 Task: Add the mask "technote" 2px from the top.
Action: Mouse moved to (135, 18)
Screenshot: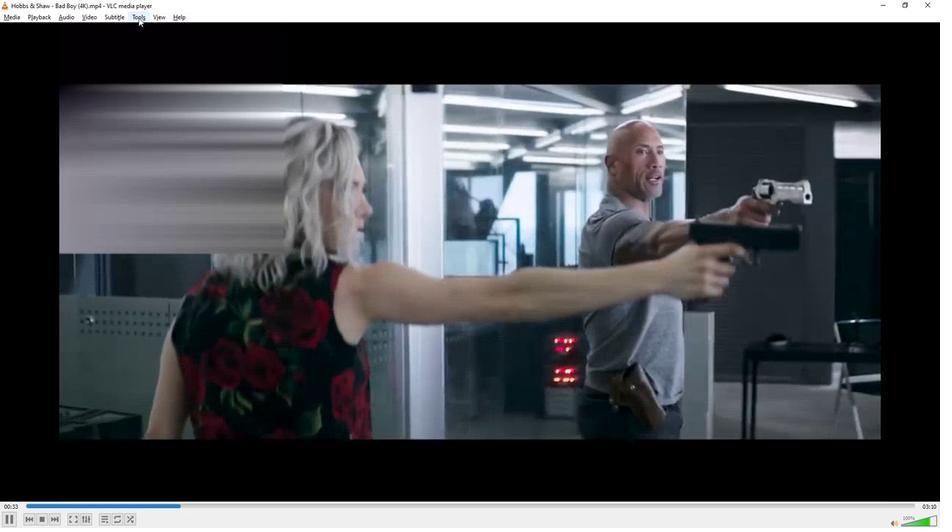 
Action: Mouse pressed left at (135, 18)
Screenshot: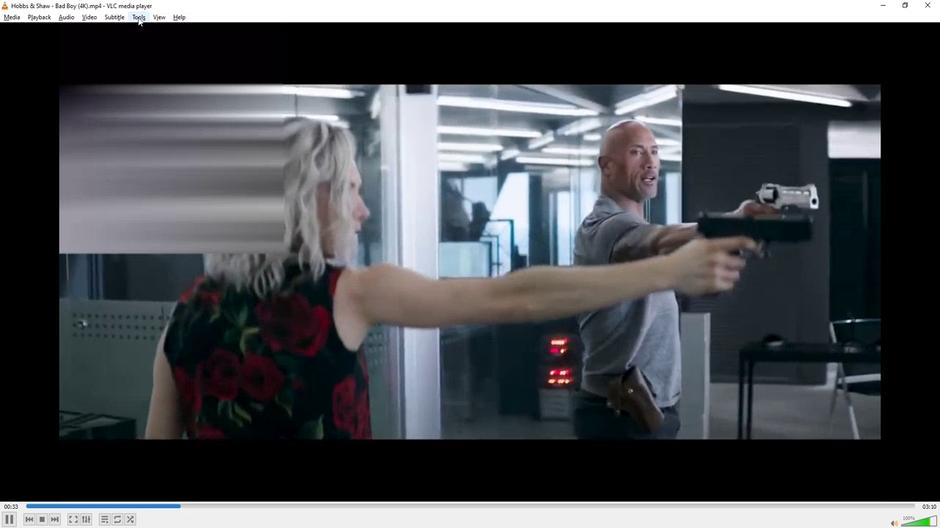 
Action: Mouse moved to (150, 30)
Screenshot: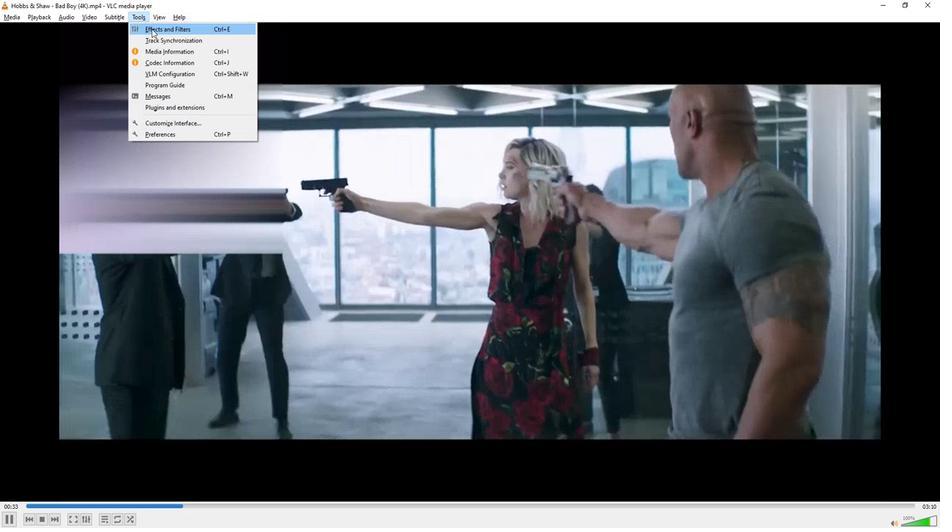 
Action: Mouse pressed left at (150, 30)
Screenshot: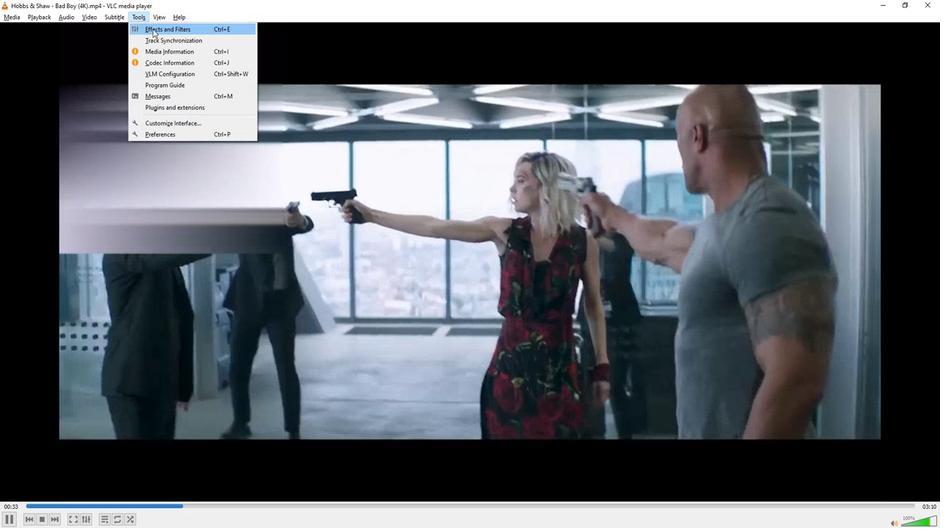 
Action: Mouse moved to (282, 117)
Screenshot: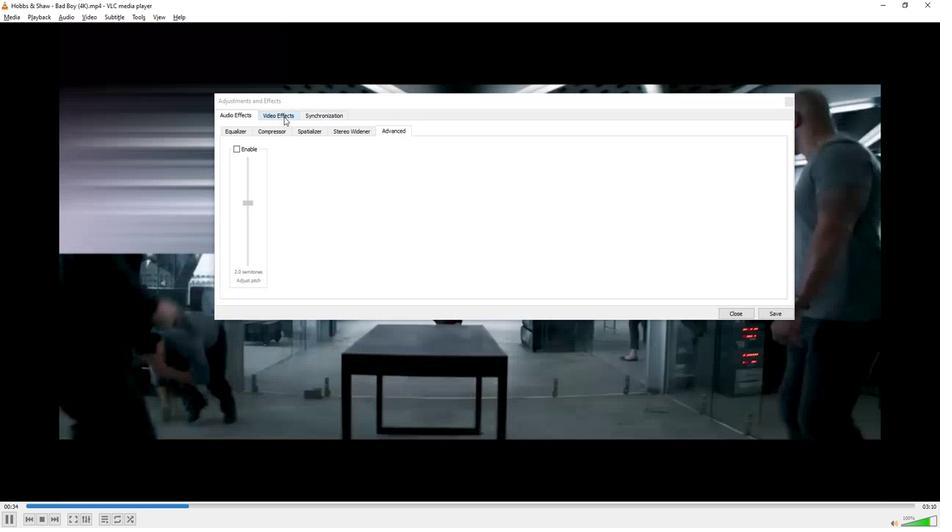 
Action: Mouse pressed left at (282, 117)
Screenshot: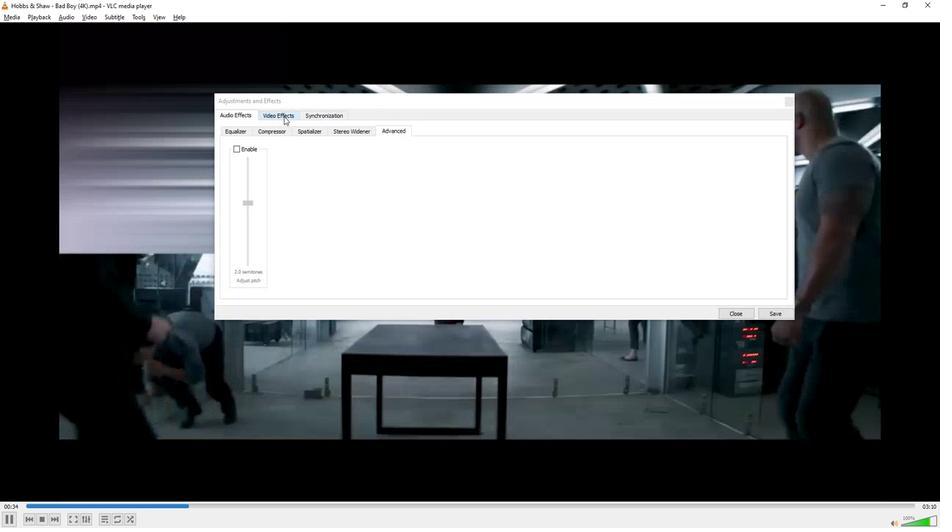 
Action: Mouse moved to (767, 156)
Screenshot: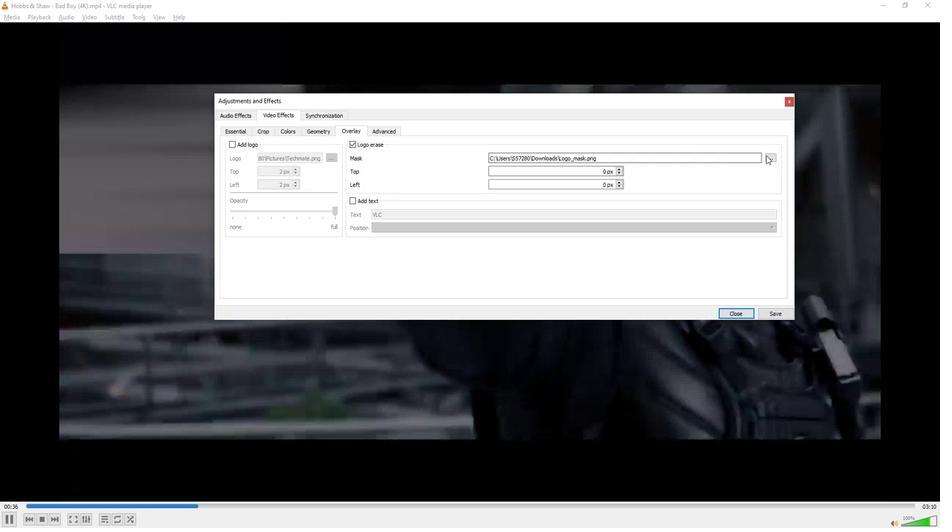 
Action: Mouse pressed left at (767, 156)
Screenshot: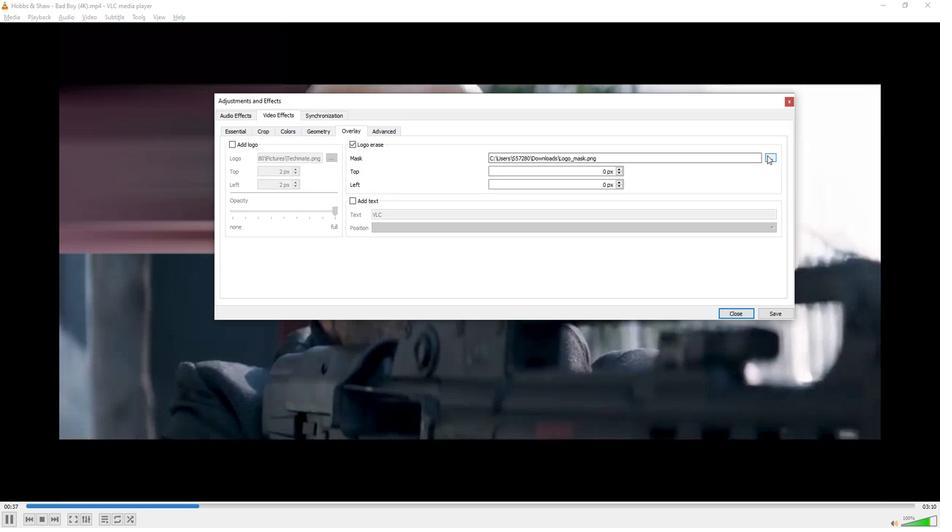 
Action: Mouse moved to (266, 273)
Screenshot: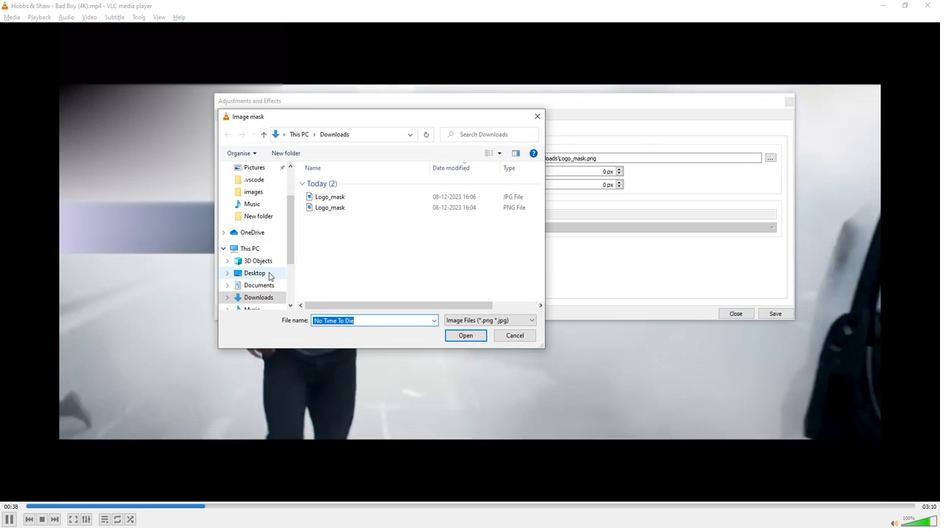 
Action: Mouse scrolled (266, 272) with delta (0, 0)
Screenshot: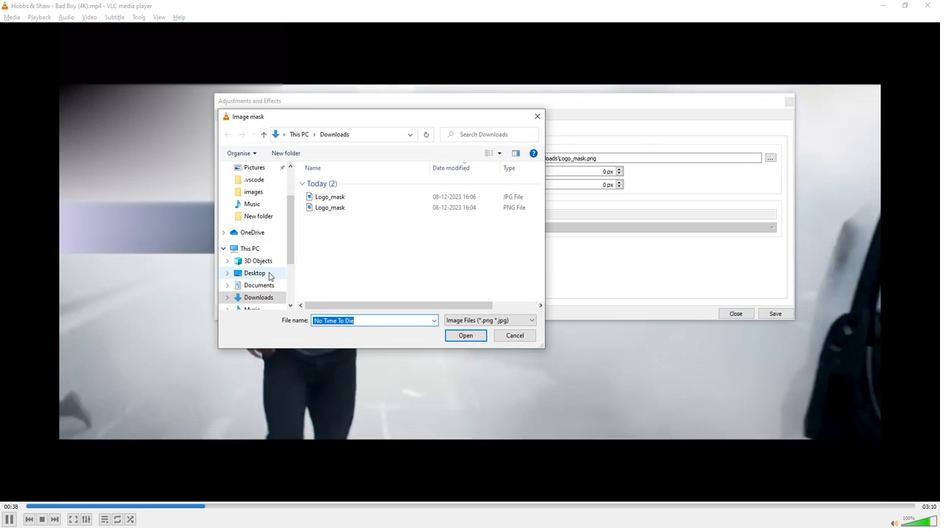 
Action: Mouse moved to (250, 295)
Screenshot: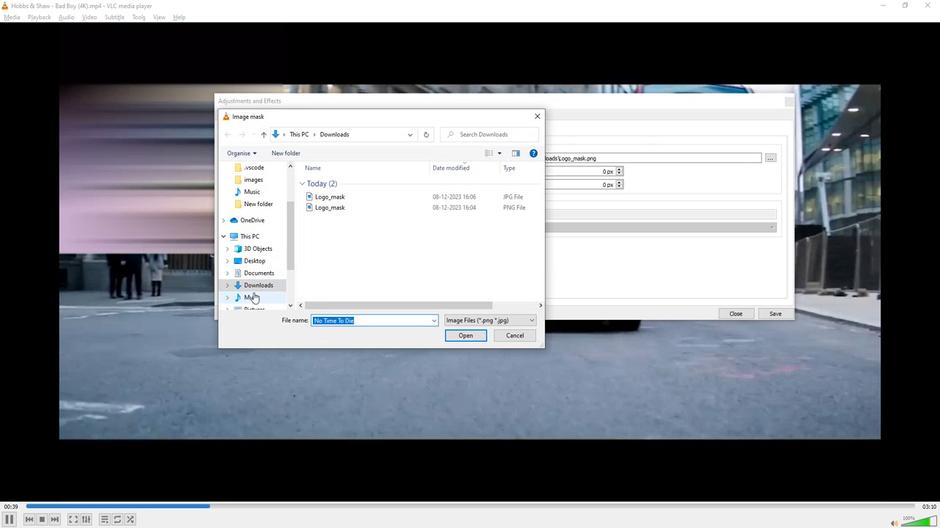 
Action: Mouse pressed left at (250, 295)
Screenshot: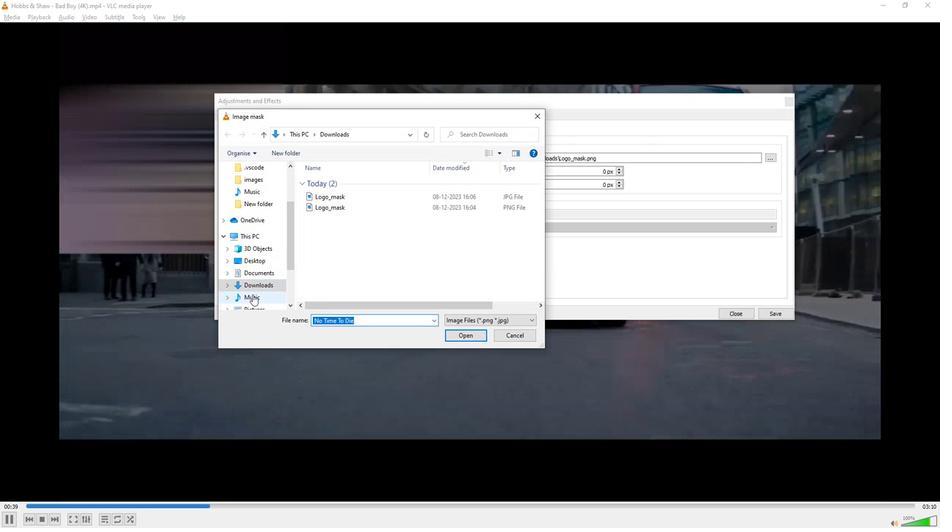 
Action: Mouse scrolled (250, 295) with delta (0, 0)
Screenshot: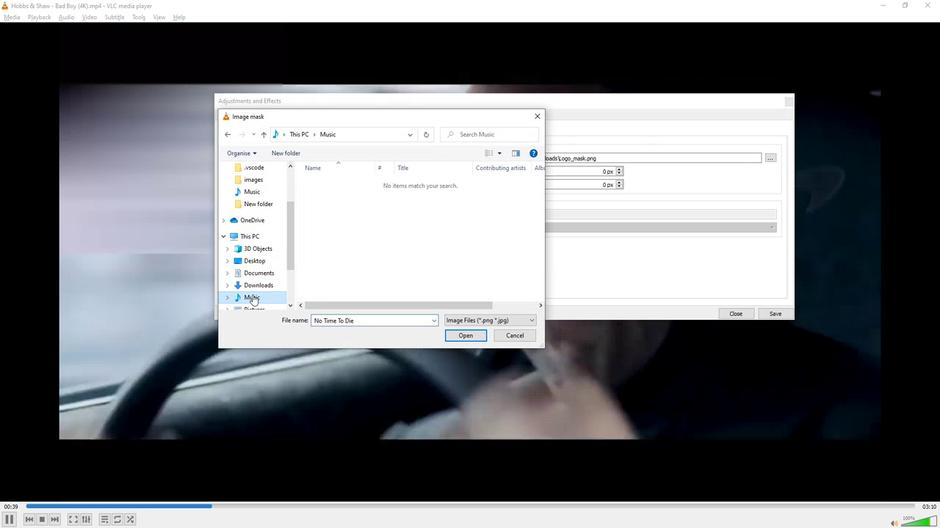 
Action: Mouse moved to (251, 293)
Screenshot: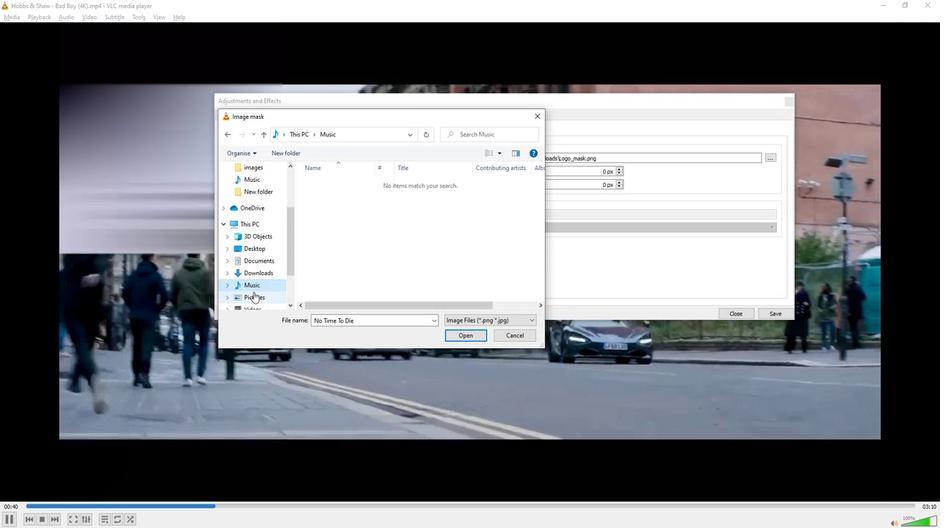 
Action: Mouse pressed left at (251, 293)
Screenshot: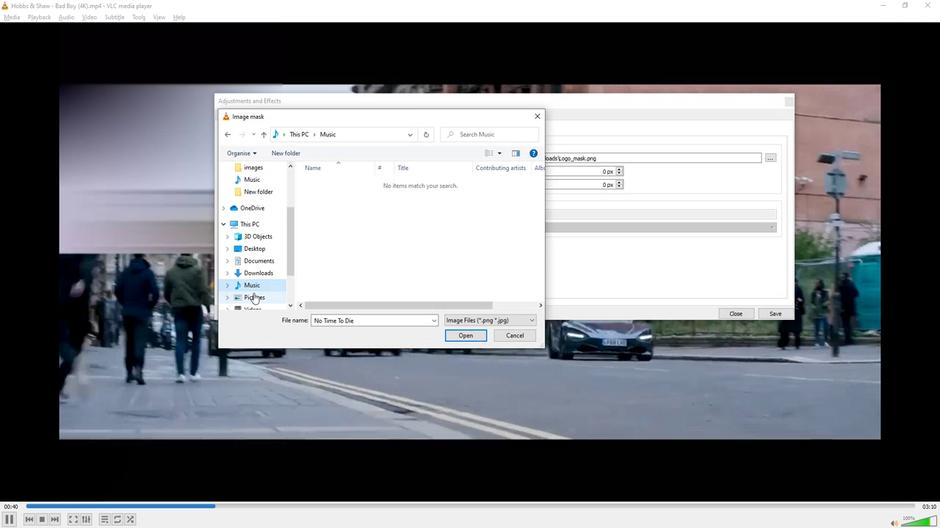 
Action: Mouse moved to (385, 187)
Screenshot: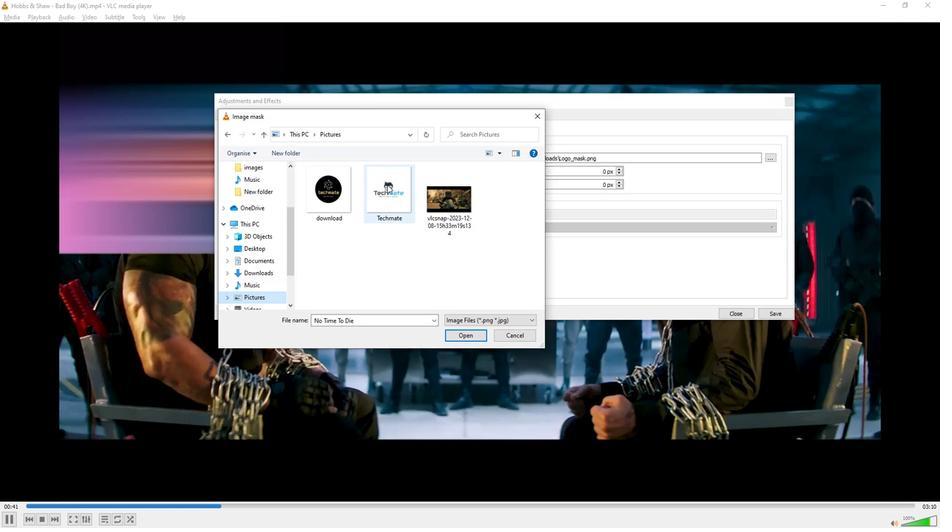 
Action: Mouse pressed left at (385, 187)
Screenshot: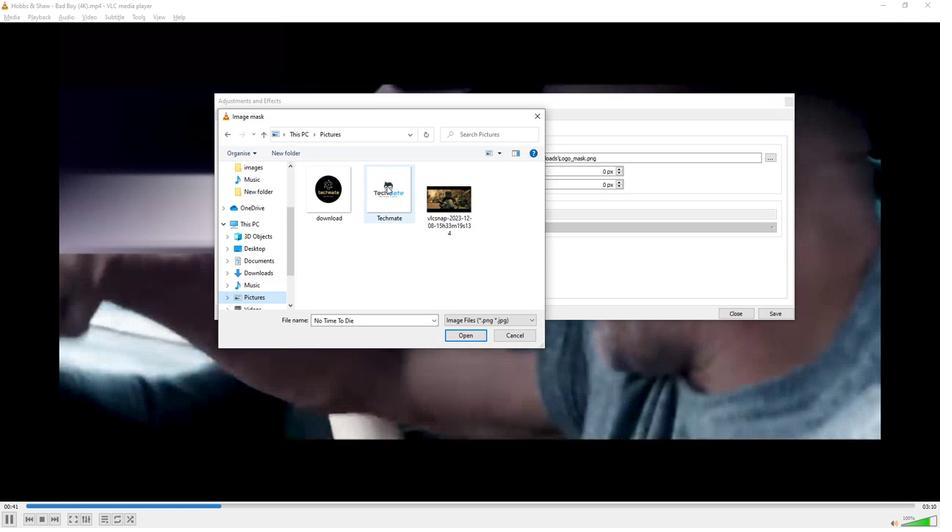 
Action: Mouse moved to (453, 336)
Screenshot: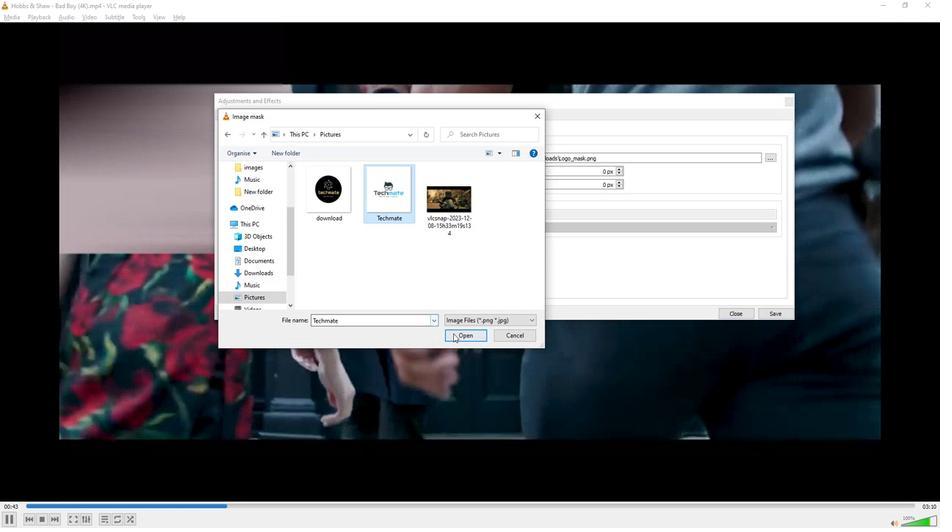 
Action: Mouse pressed left at (453, 336)
Screenshot: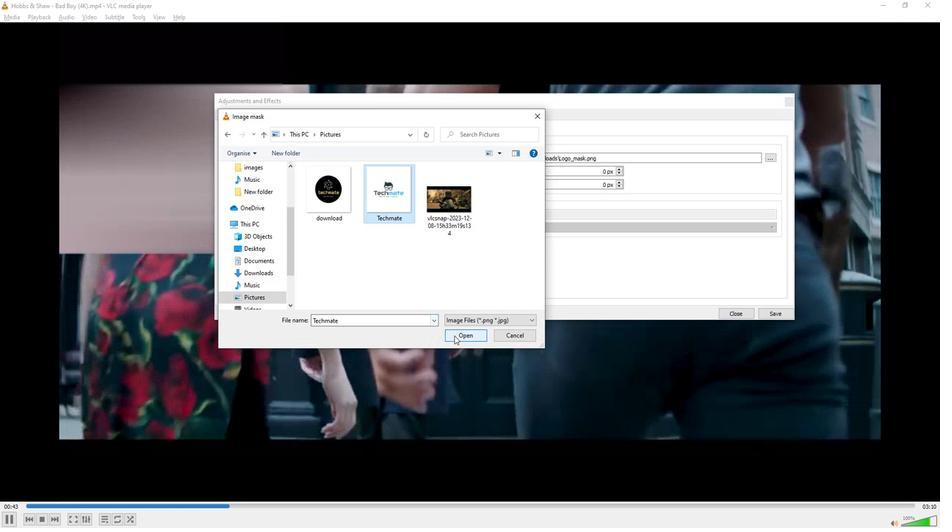 
Action: Mouse moved to (617, 174)
Screenshot: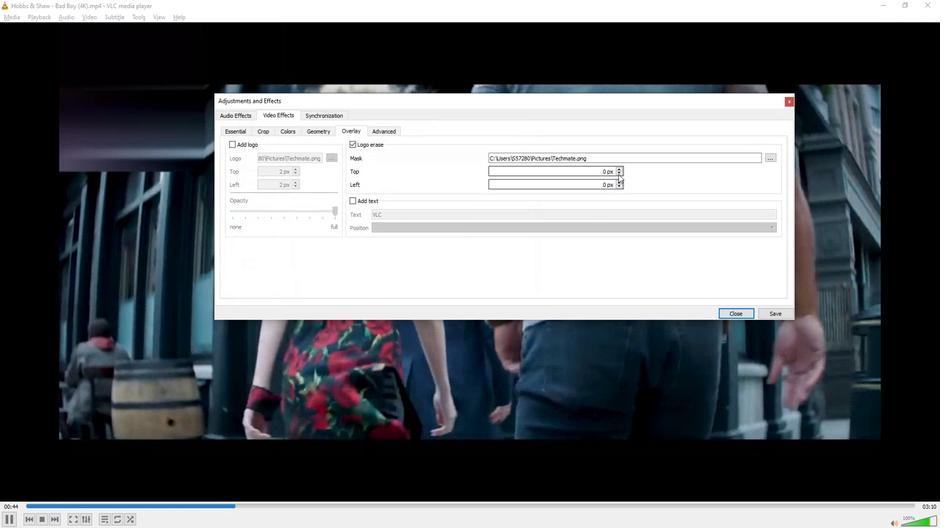 
Action: Mouse pressed left at (617, 174)
Screenshot: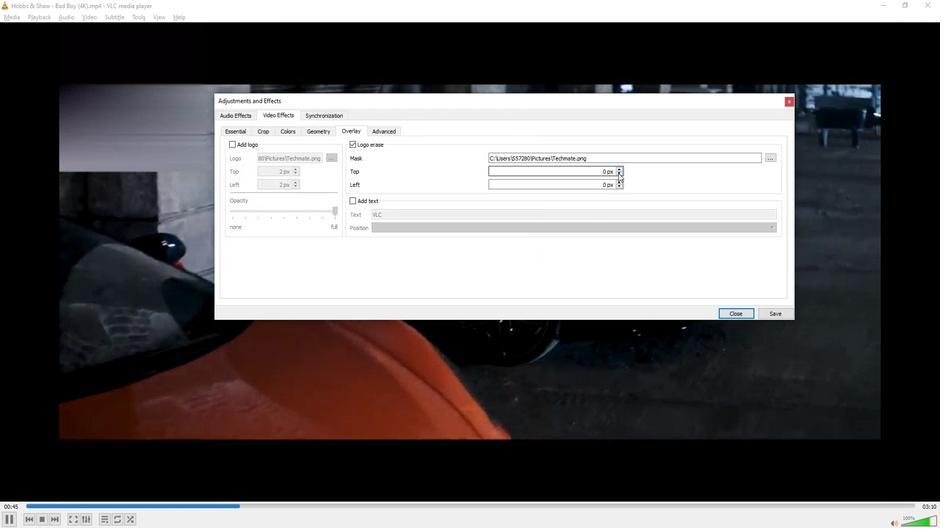 
Action: Mouse moved to (617, 169)
Screenshot: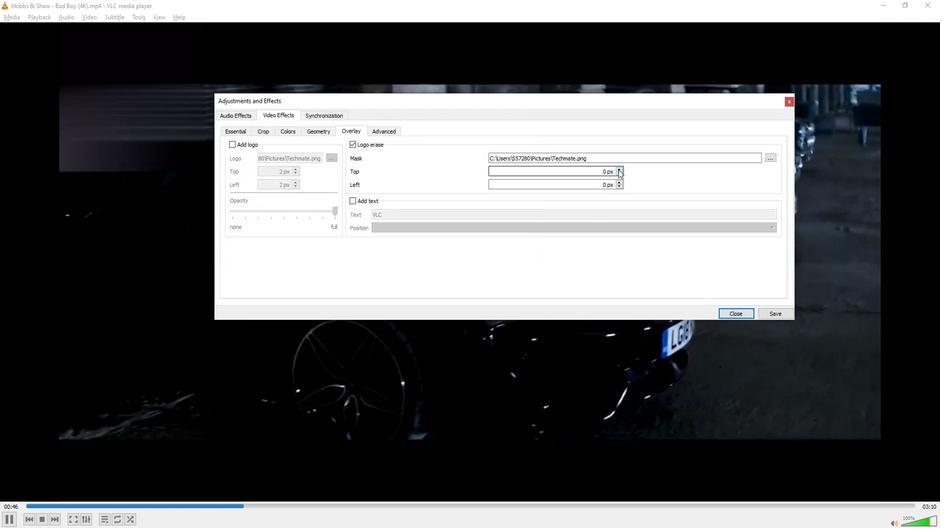 
Action: Mouse pressed left at (617, 169)
Screenshot: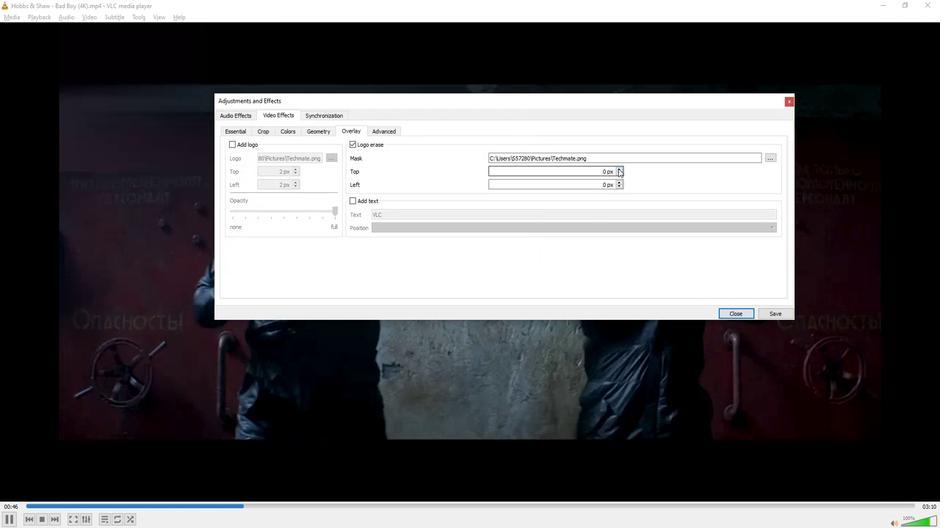
Action: Mouse pressed left at (617, 169)
Screenshot: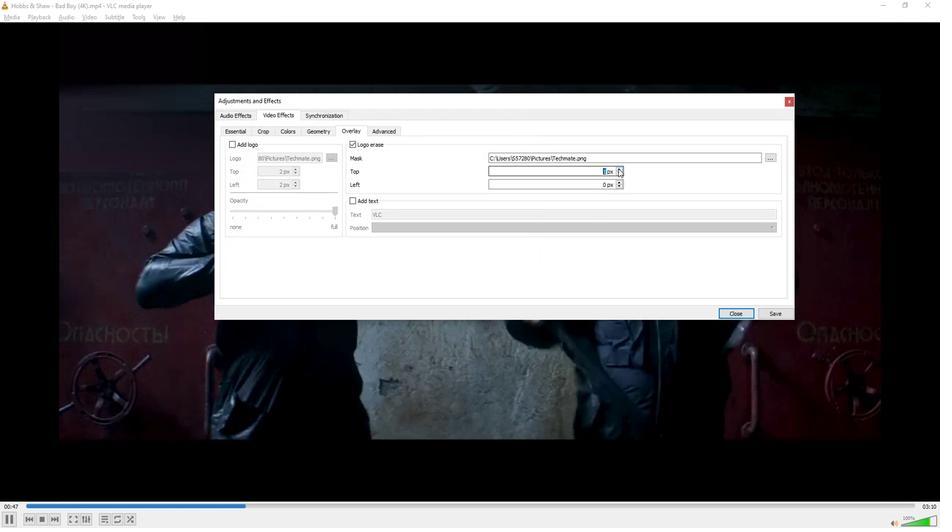 
Action: Mouse moved to (617, 168)
Screenshot: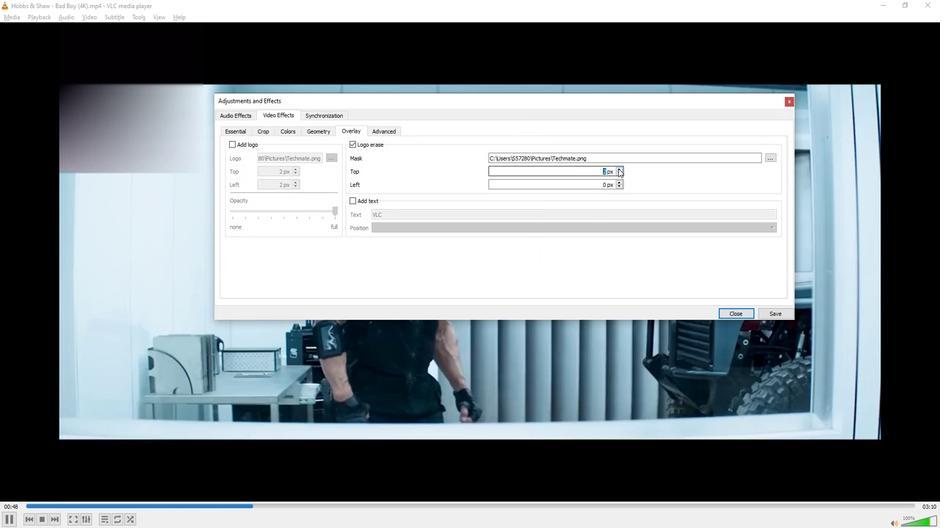 
